Task: Filter job titles by Sales Manager.
Action: Mouse moved to (283, 95)
Screenshot: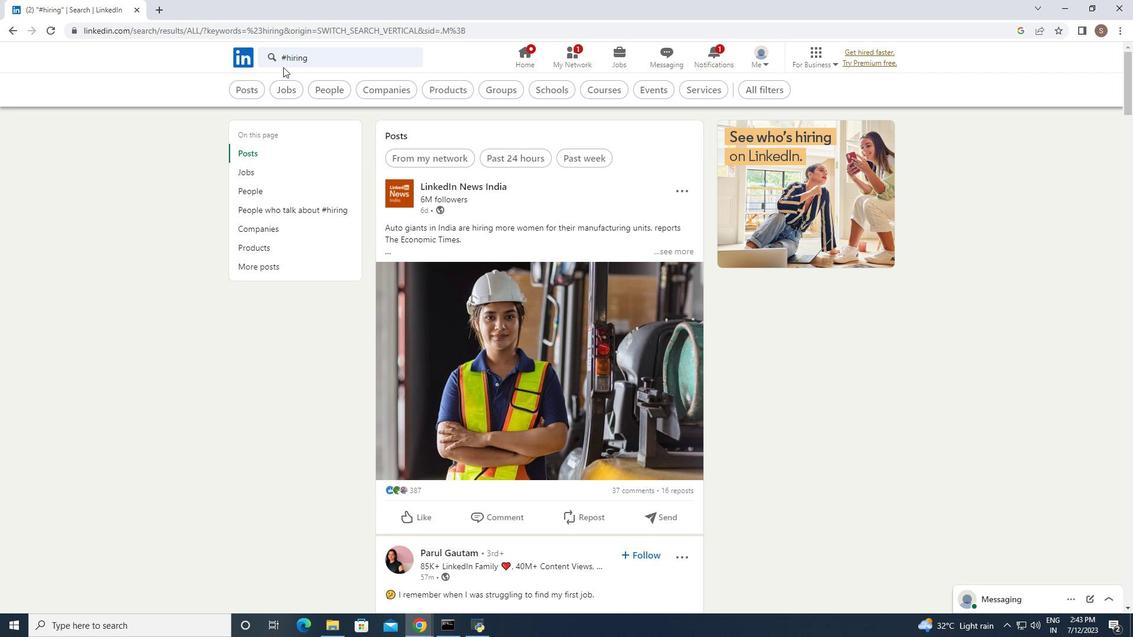 
Action: Mouse pressed left at (283, 95)
Screenshot: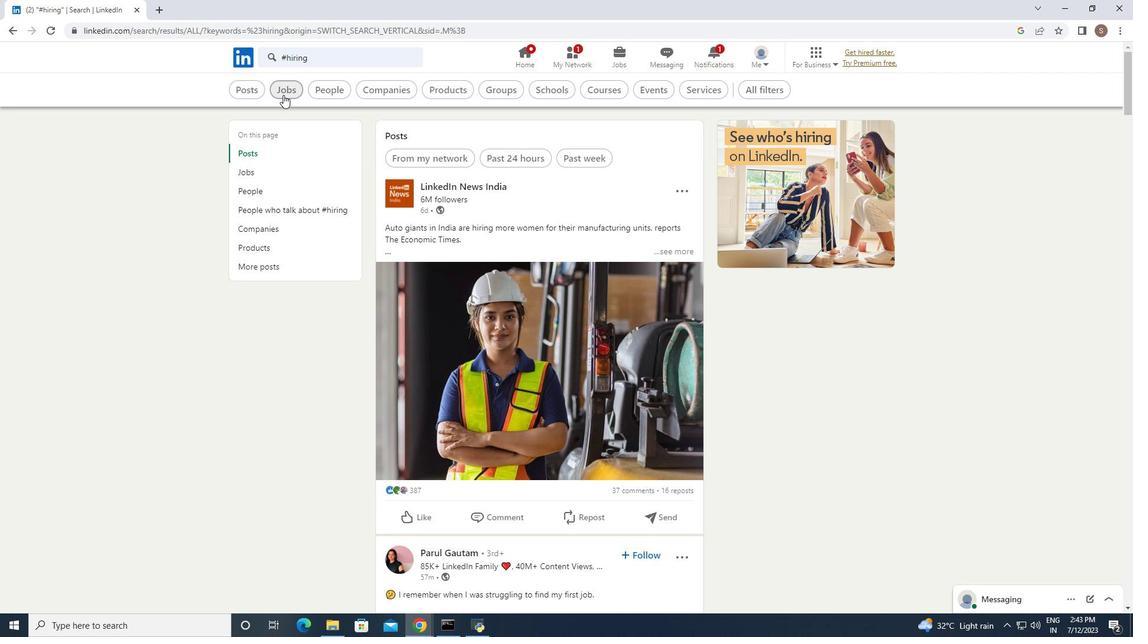 
Action: Mouse moved to (786, 96)
Screenshot: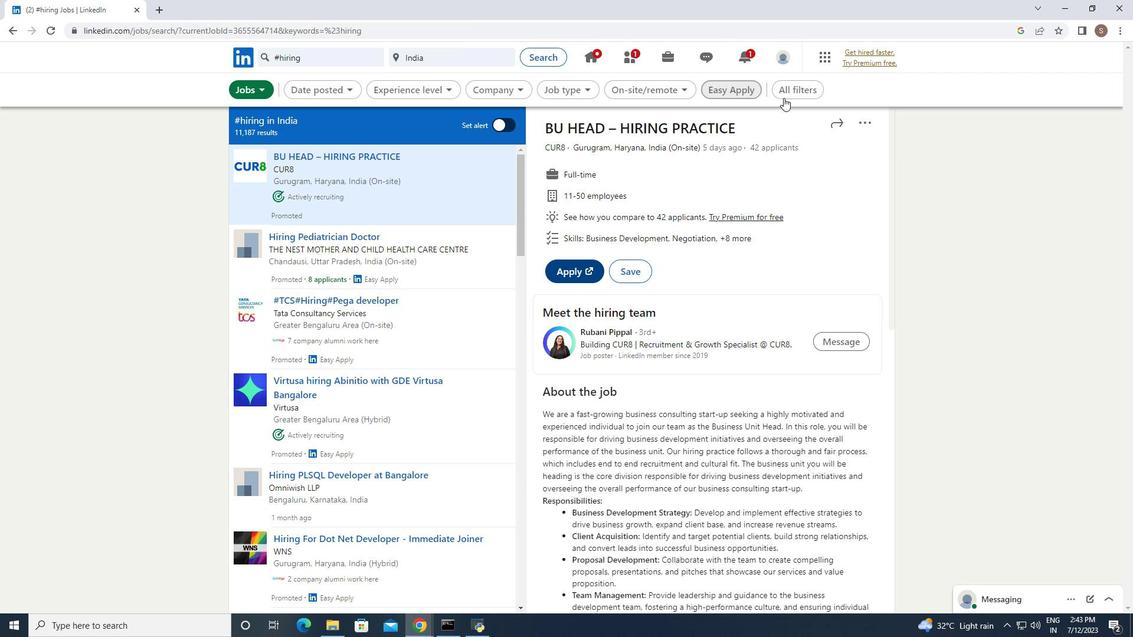 
Action: Mouse pressed left at (786, 96)
Screenshot: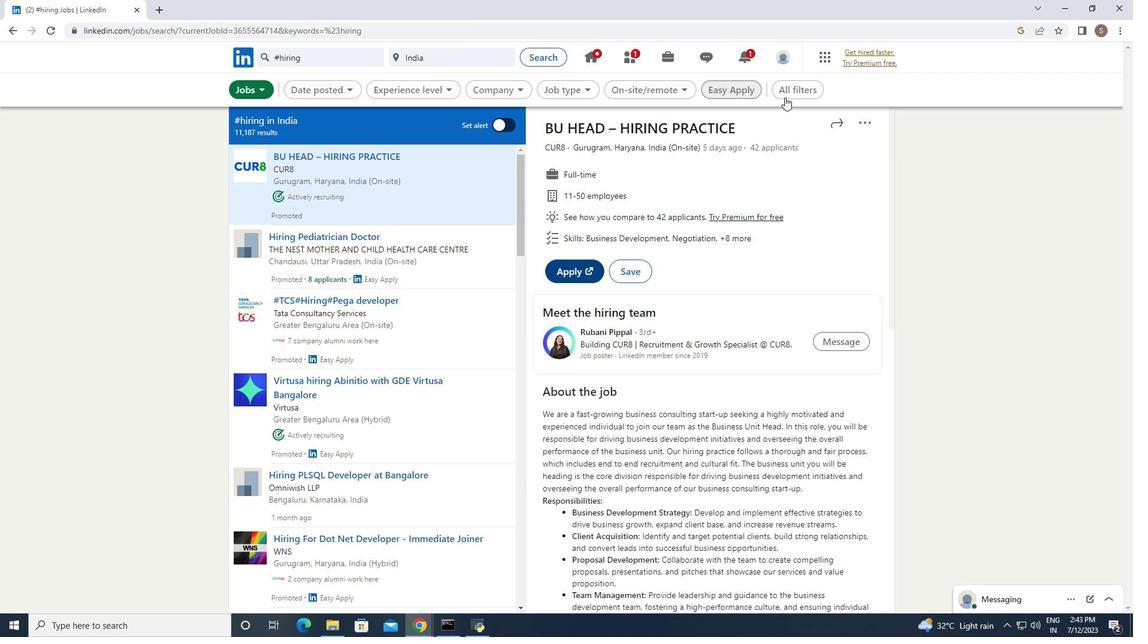 
Action: Mouse moved to (934, 409)
Screenshot: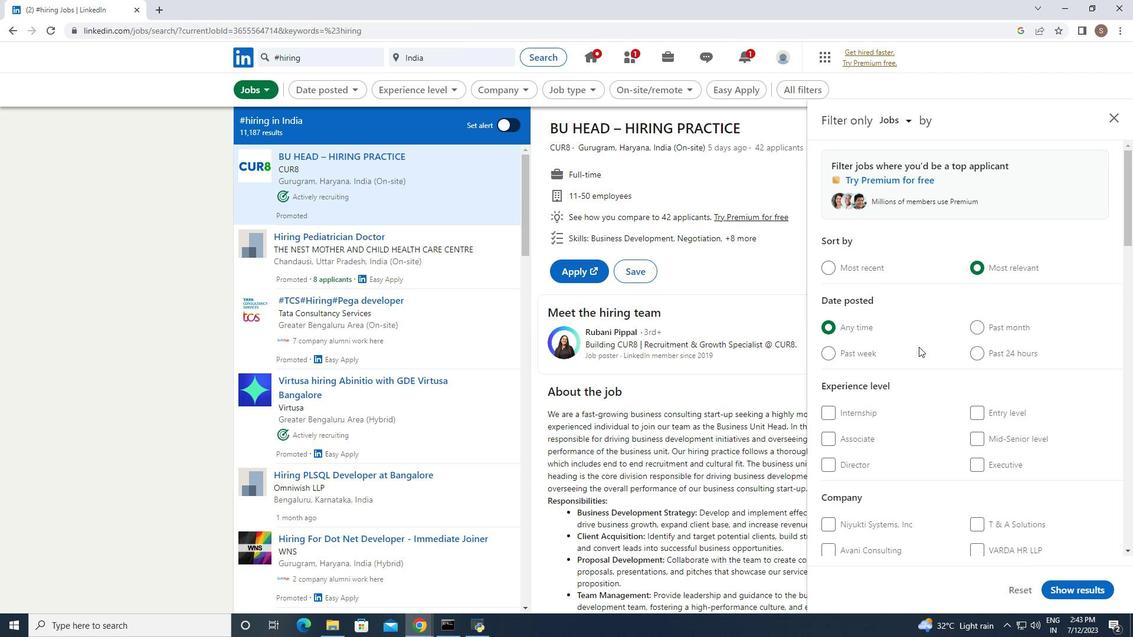 
Action: Mouse scrolled (934, 408) with delta (0, 0)
Screenshot: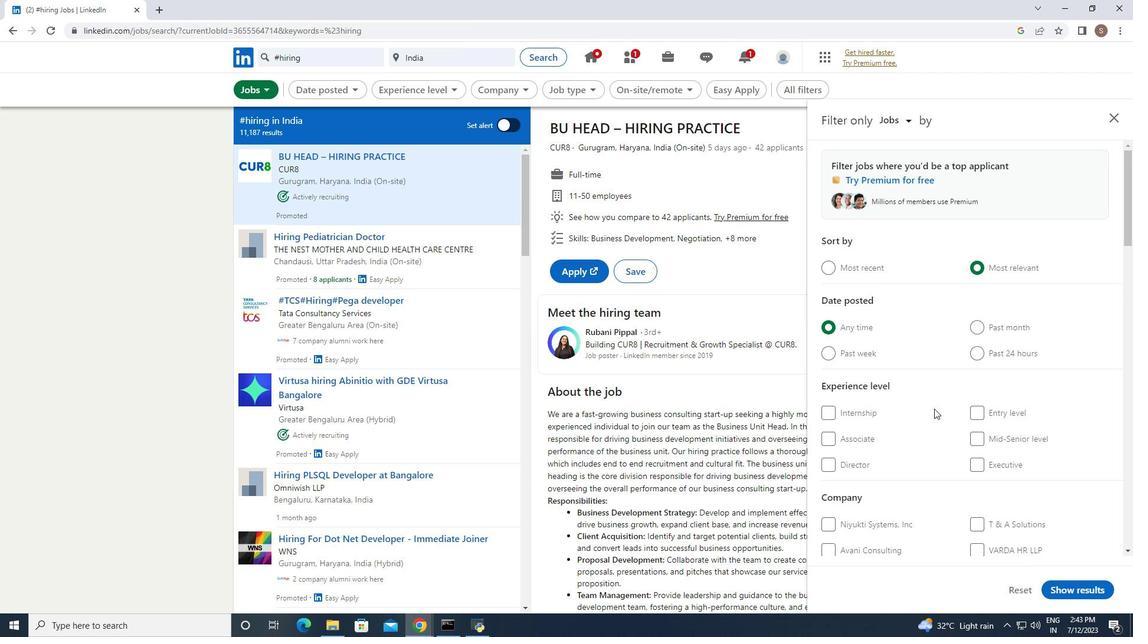 
Action: Mouse scrolled (934, 408) with delta (0, 0)
Screenshot: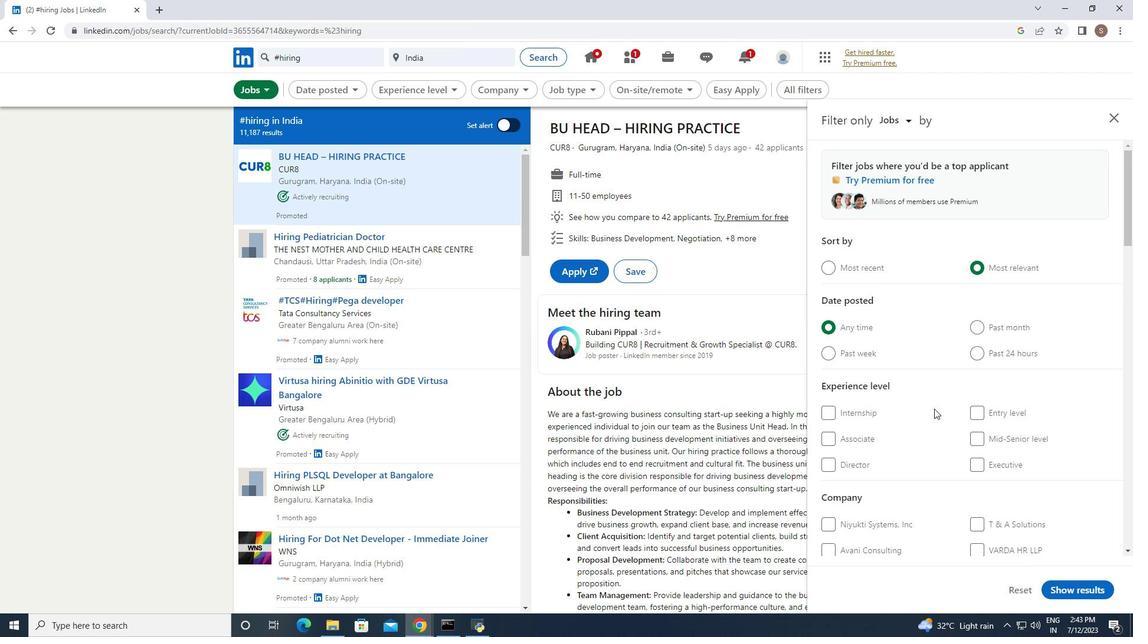 
Action: Mouse scrolled (934, 408) with delta (0, 0)
Screenshot: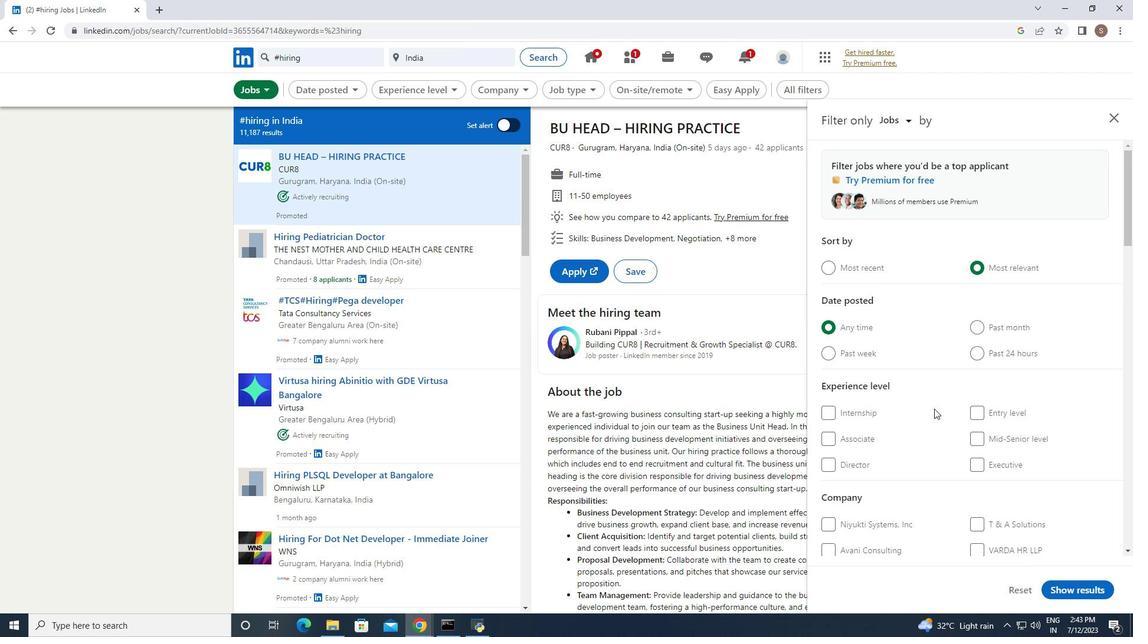 
Action: Mouse scrolled (934, 408) with delta (0, 0)
Screenshot: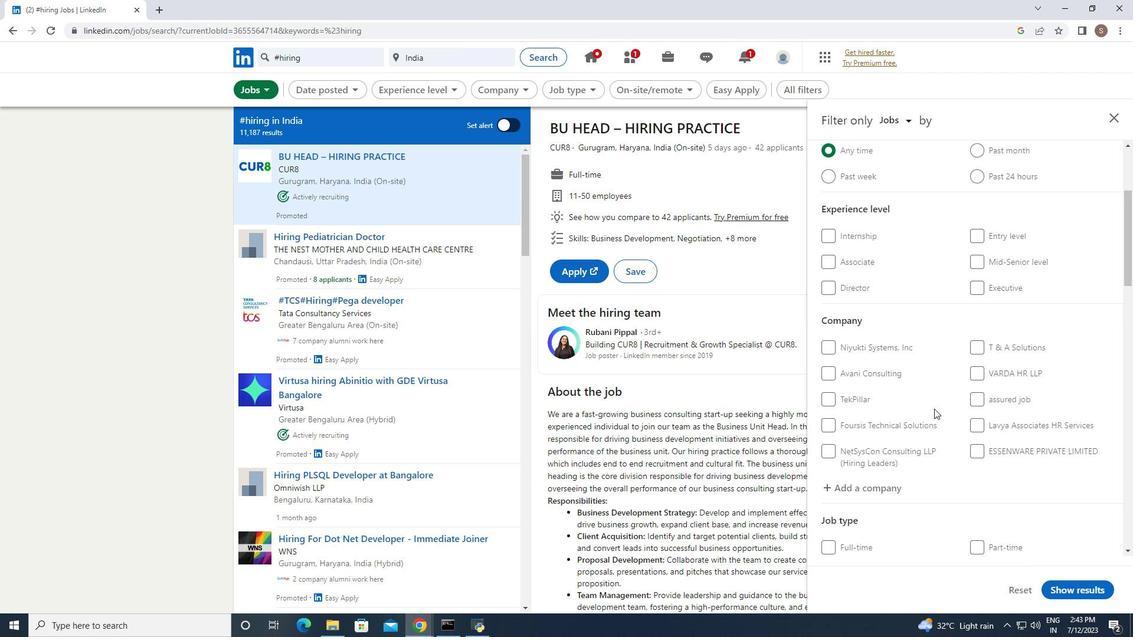
Action: Mouse scrolled (934, 408) with delta (0, 0)
Screenshot: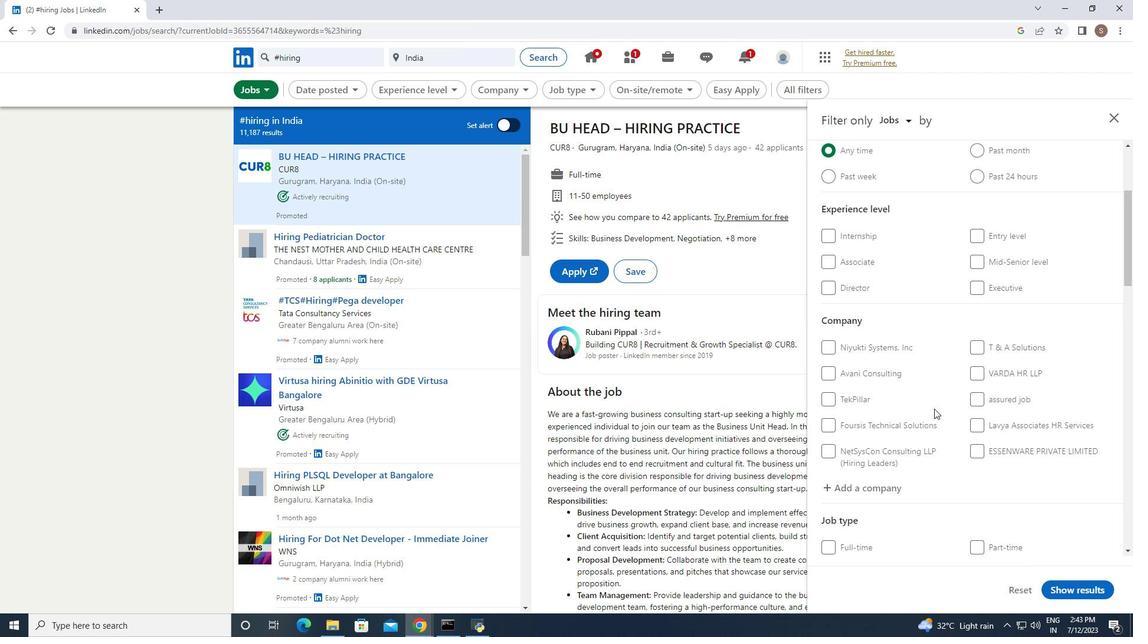 
Action: Mouse scrolled (934, 408) with delta (0, 0)
Screenshot: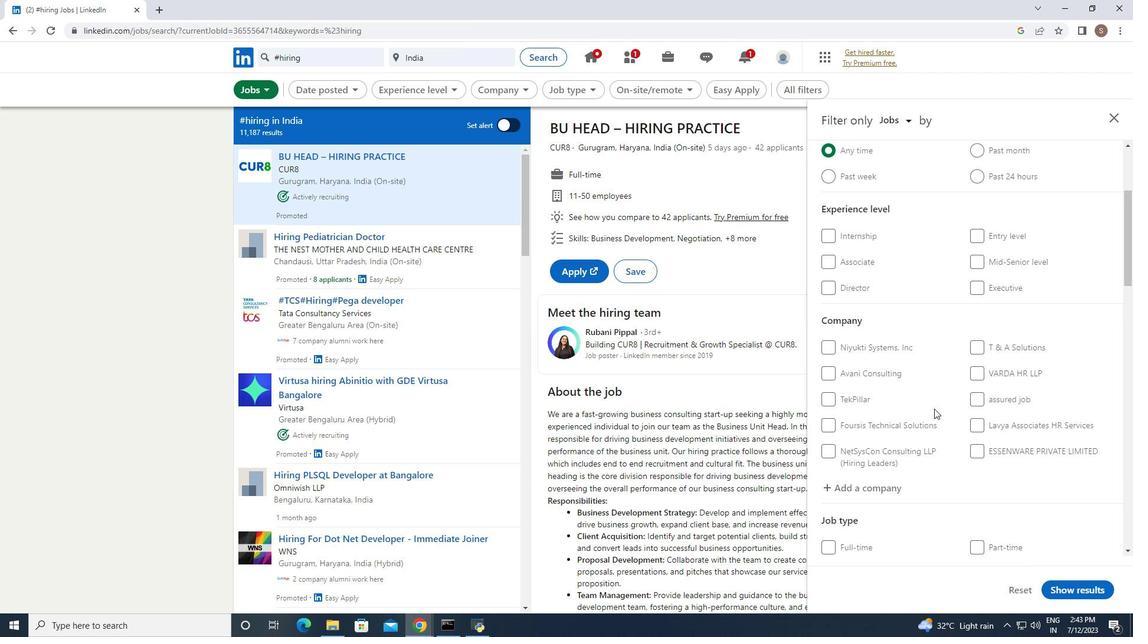 
Action: Mouse scrolled (934, 408) with delta (0, 0)
Screenshot: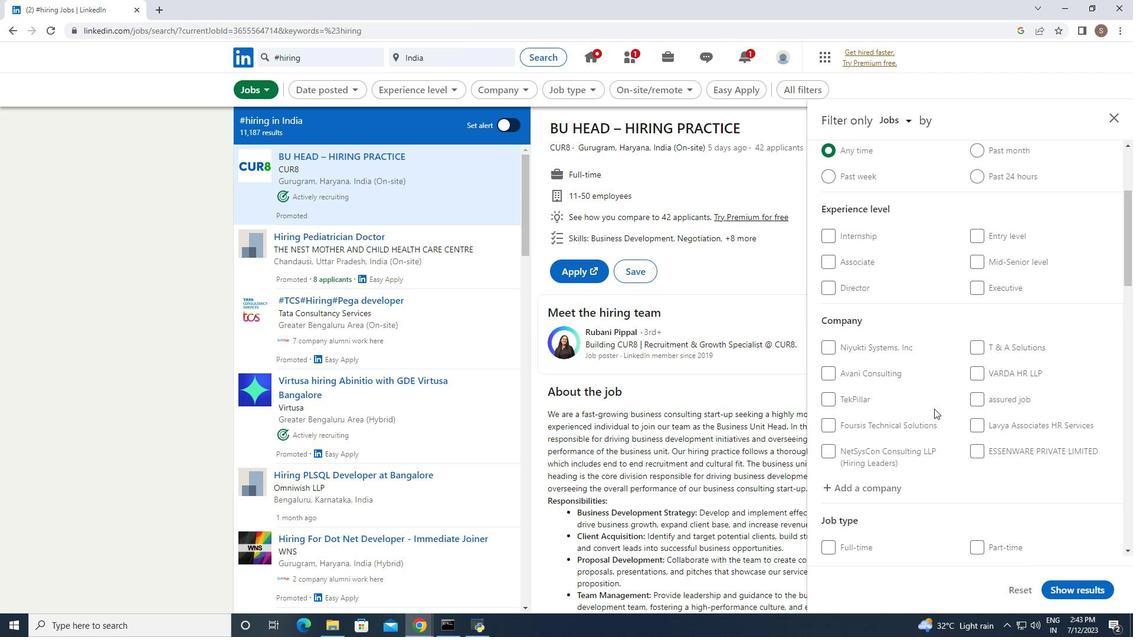 
Action: Mouse scrolled (934, 408) with delta (0, 0)
Screenshot: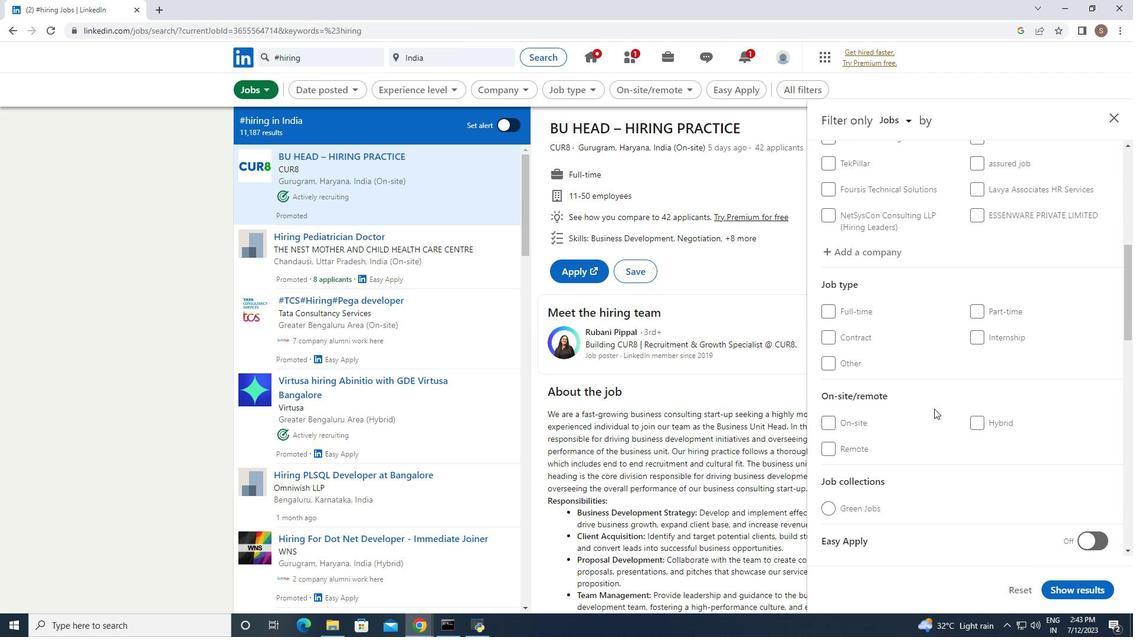 
Action: Mouse scrolled (934, 408) with delta (0, 0)
Screenshot: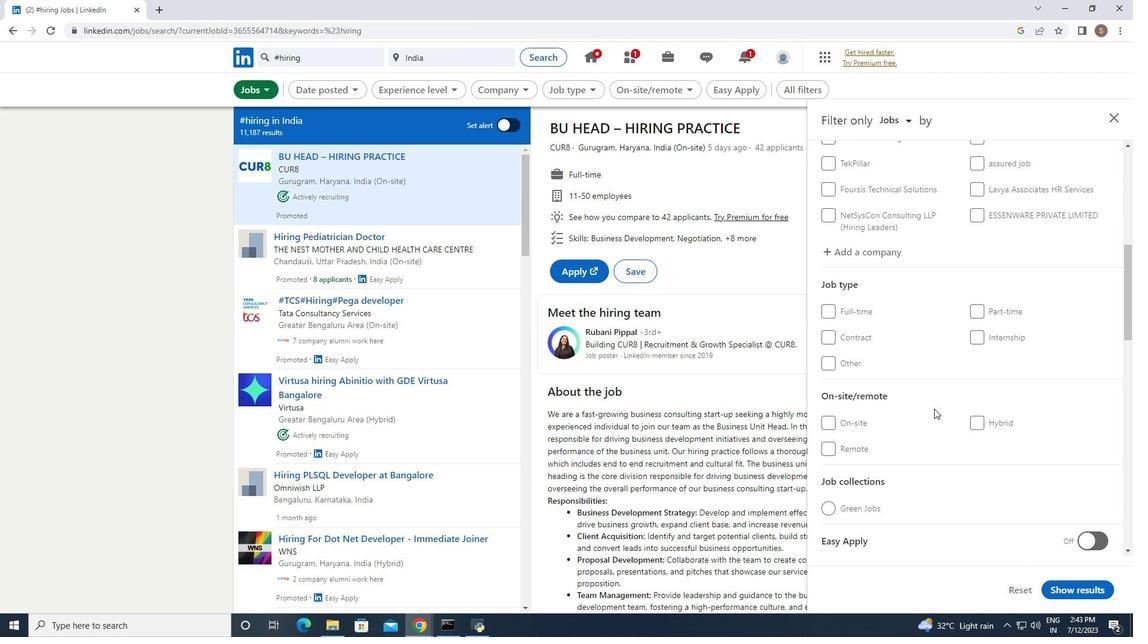 
Action: Mouse scrolled (934, 408) with delta (0, 0)
Screenshot: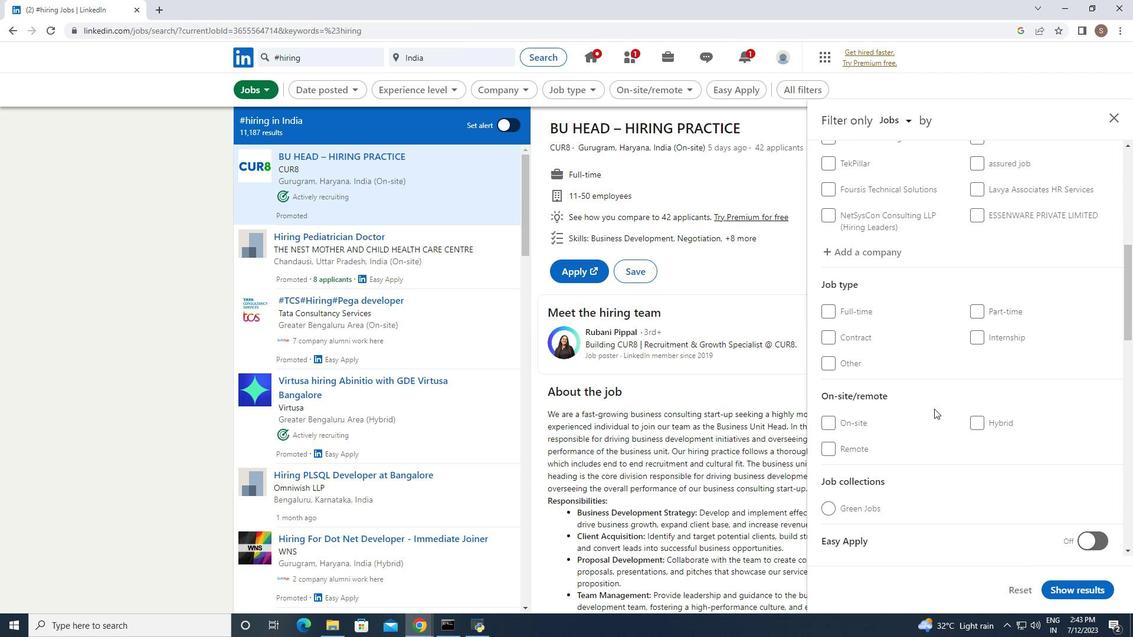 
Action: Mouse scrolled (934, 408) with delta (0, 0)
Screenshot: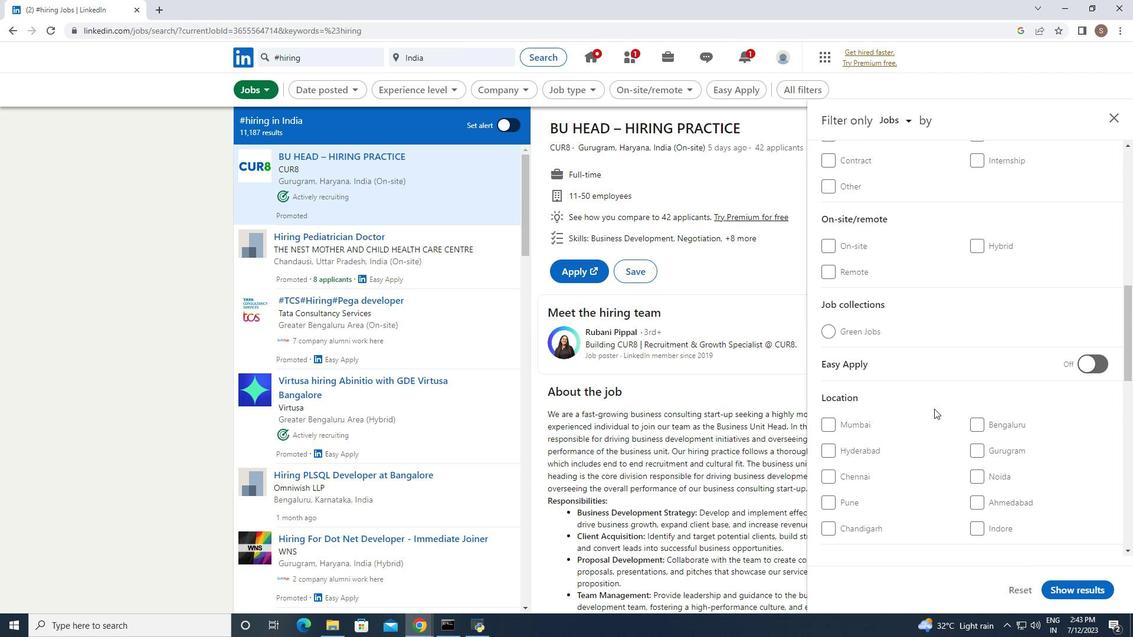 
Action: Mouse scrolled (934, 408) with delta (0, 0)
Screenshot: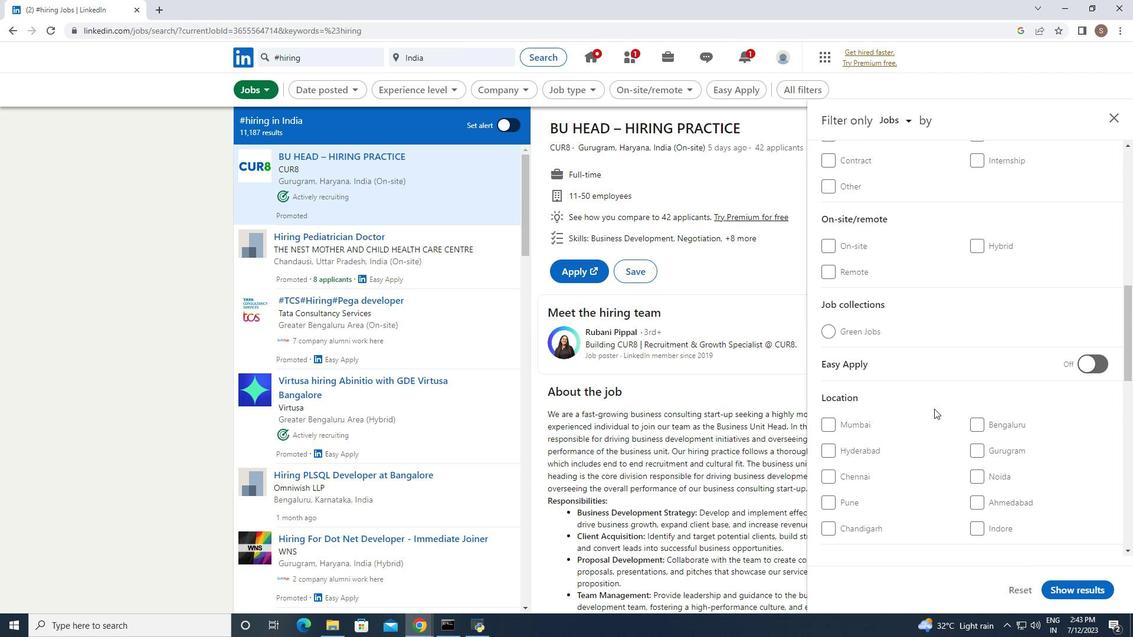 
Action: Mouse scrolled (934, 408) with delta (0, 0)
Screenshot: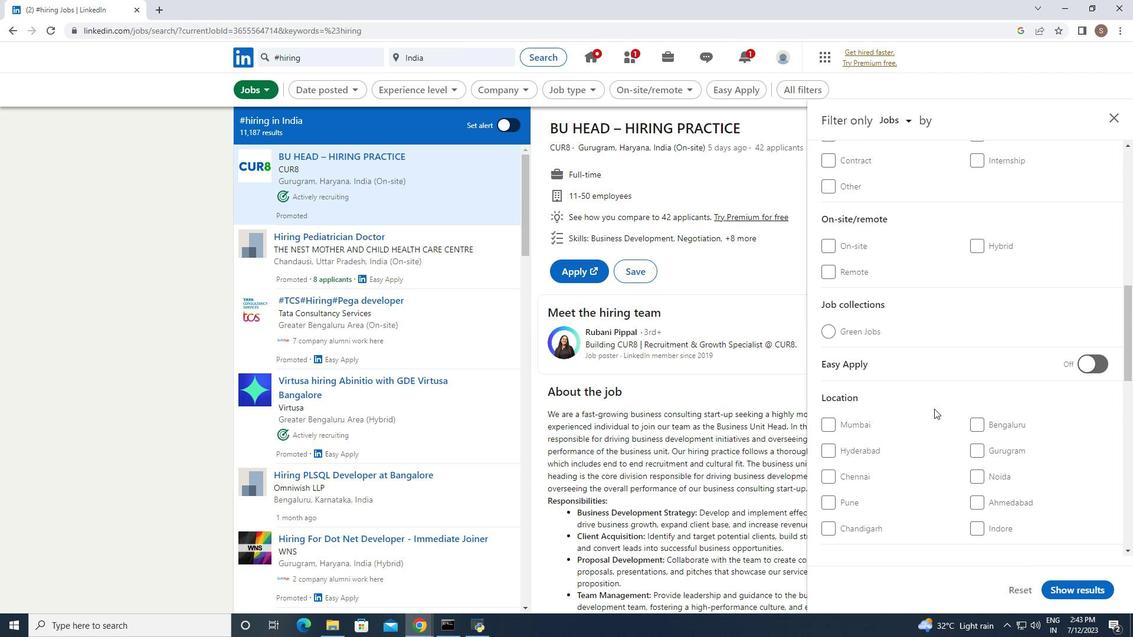 
Action: Mouse scrolled (934, 408) with delta (0, 0)
Screenshot: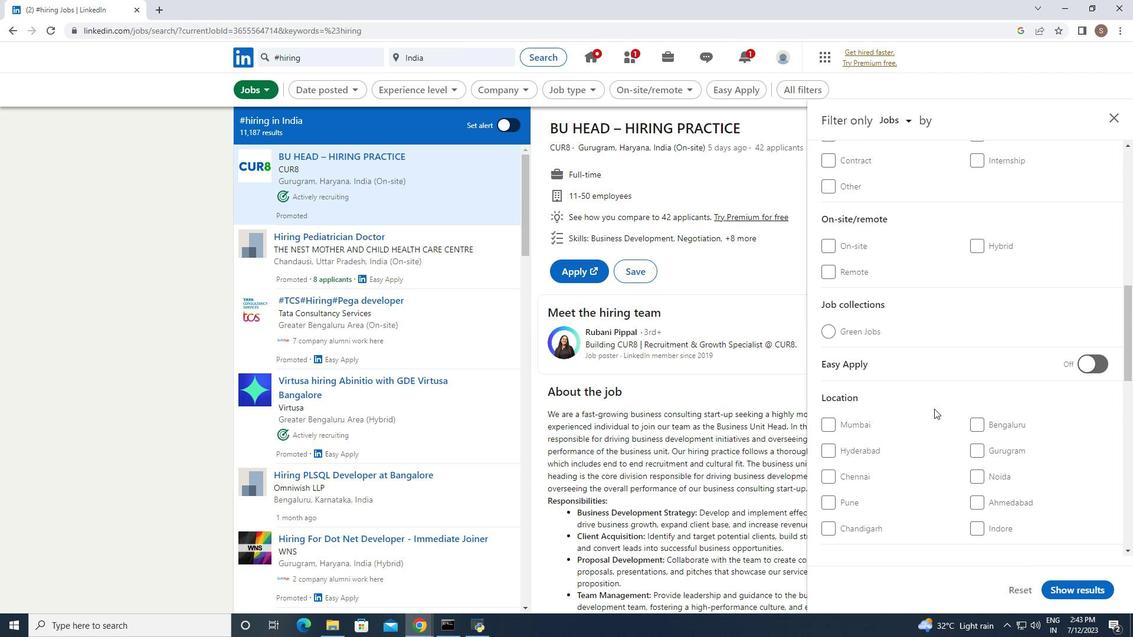 
Action: Mouse scrolled (934, 408) with delta (0, 0)
Screenshot: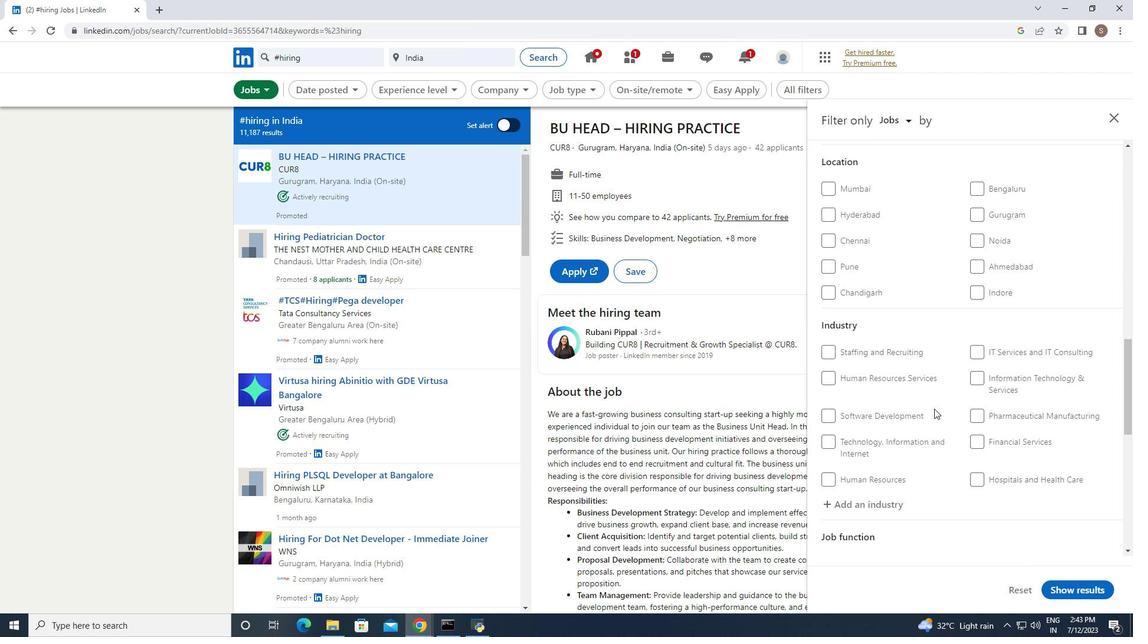 
Action: Mouse scrolled (934, 408) with delta (0, 0)
Screenshot: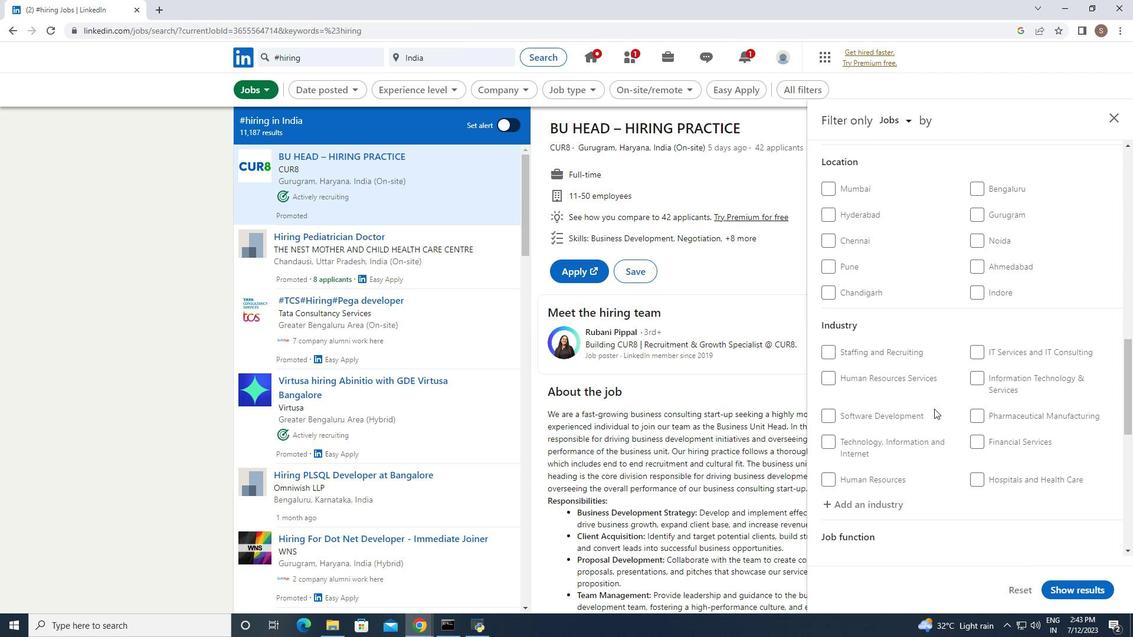 
Action: Mouse scrolled (934, 408) with delta (0, 0)
Screenshot: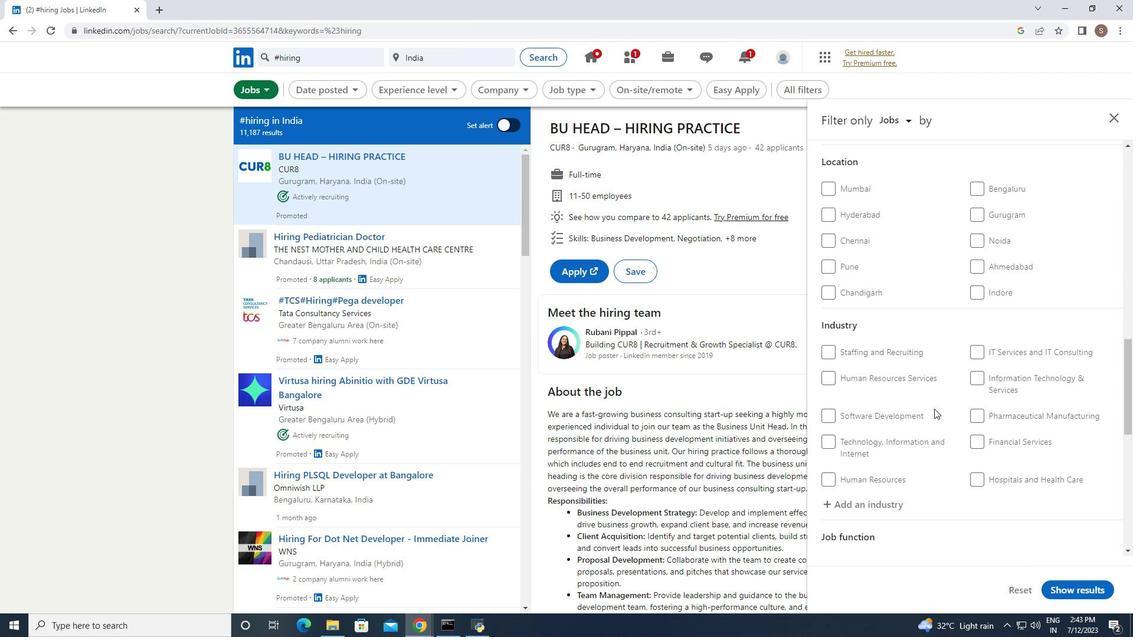 
Action: Mouse scrolled (934, 408) with delta (0, 0)
Screenshot: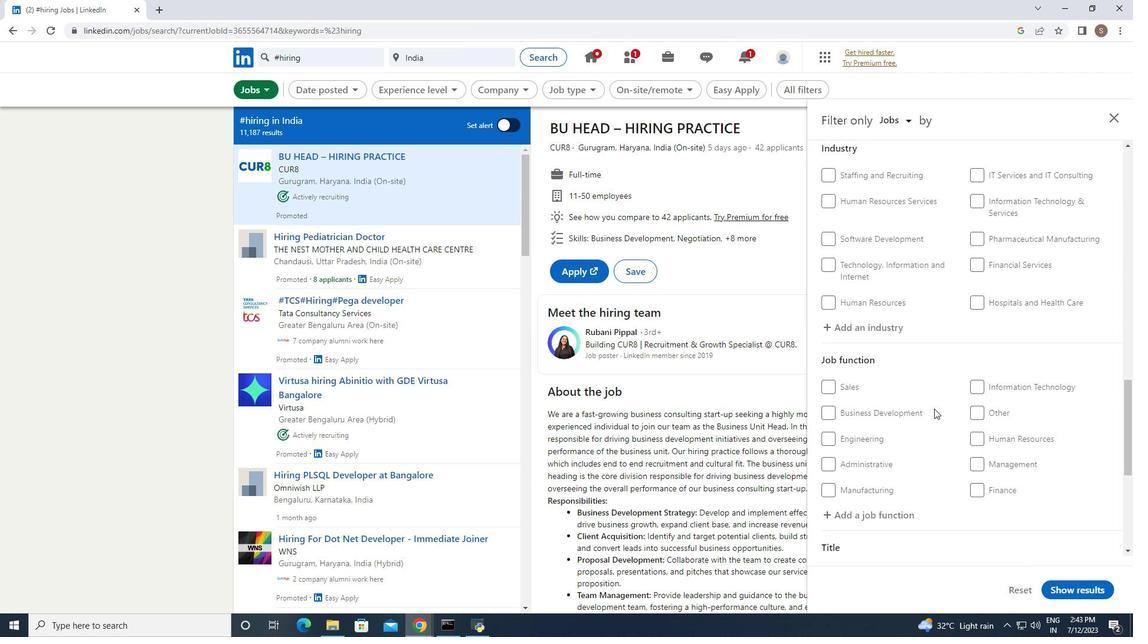 
Action: Mouse scrolled (934, 408) with delta (0, 0)
Screenshot: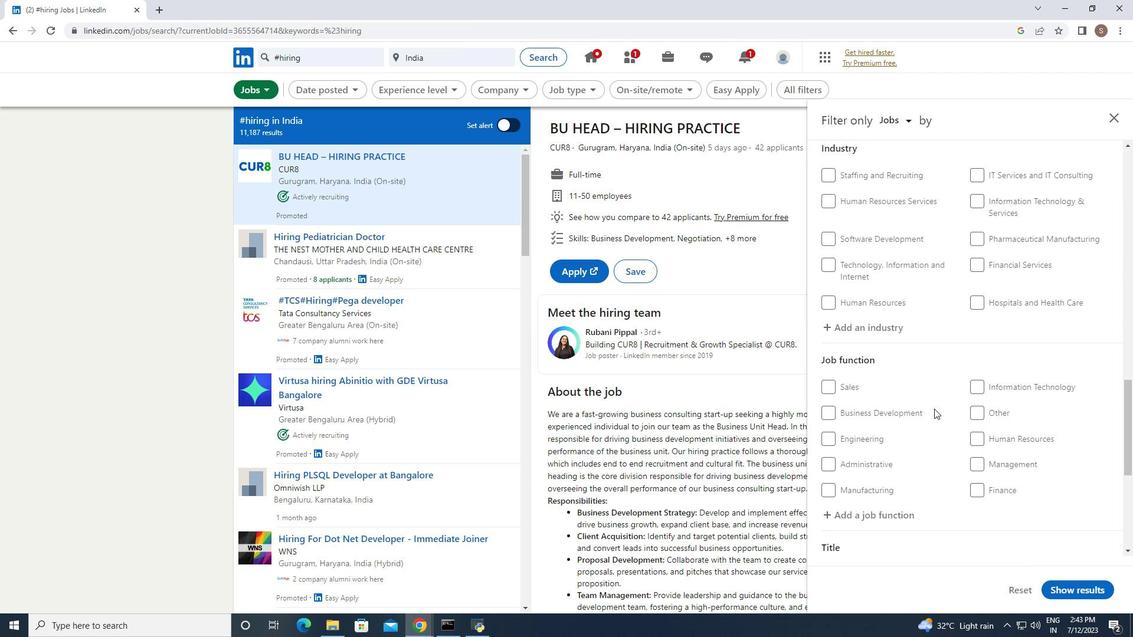 
Action: Mouse scrolled (934, 408) with delta (0, 0)
Screenshot: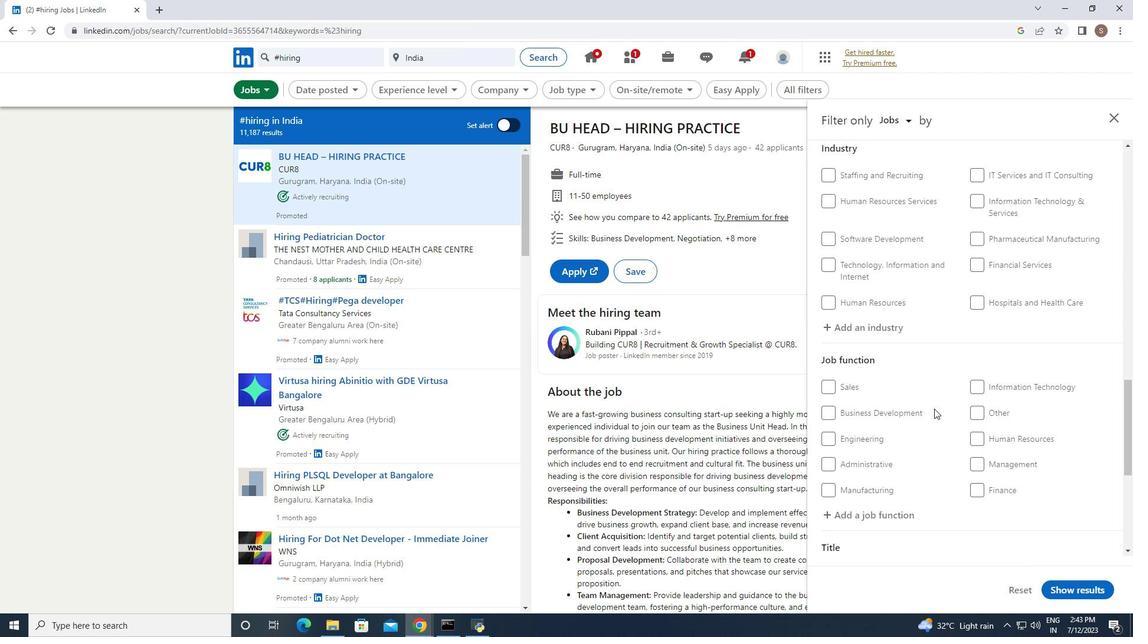 
Action: Mouse moved to (972, 501)
Screenshot: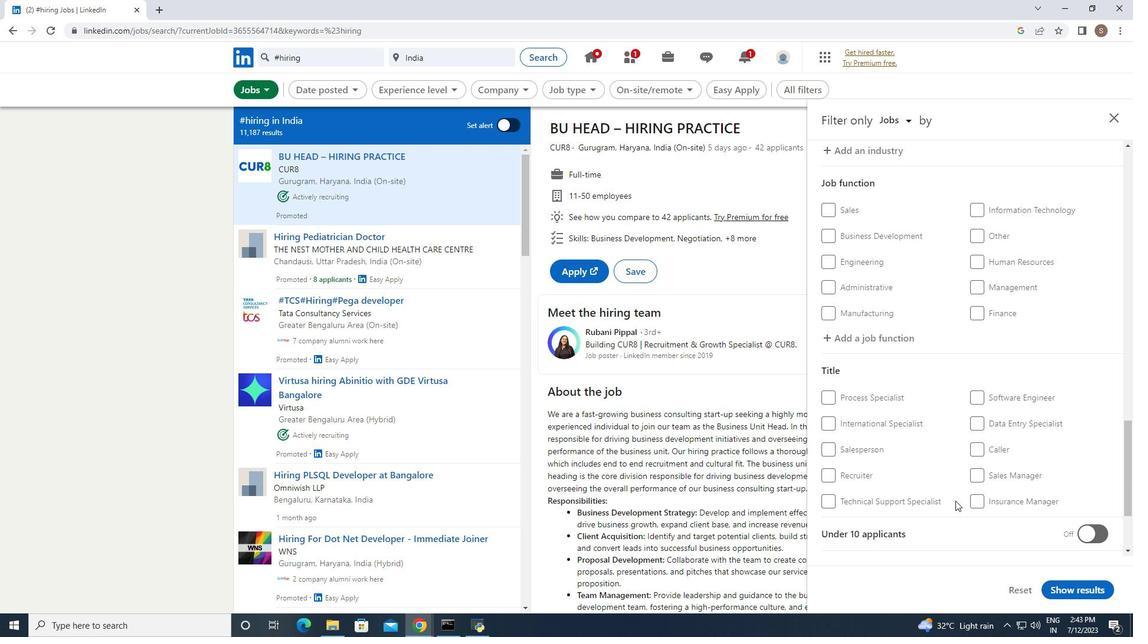 
Action: Mouse pressed left at (972, 501)
Screenshot: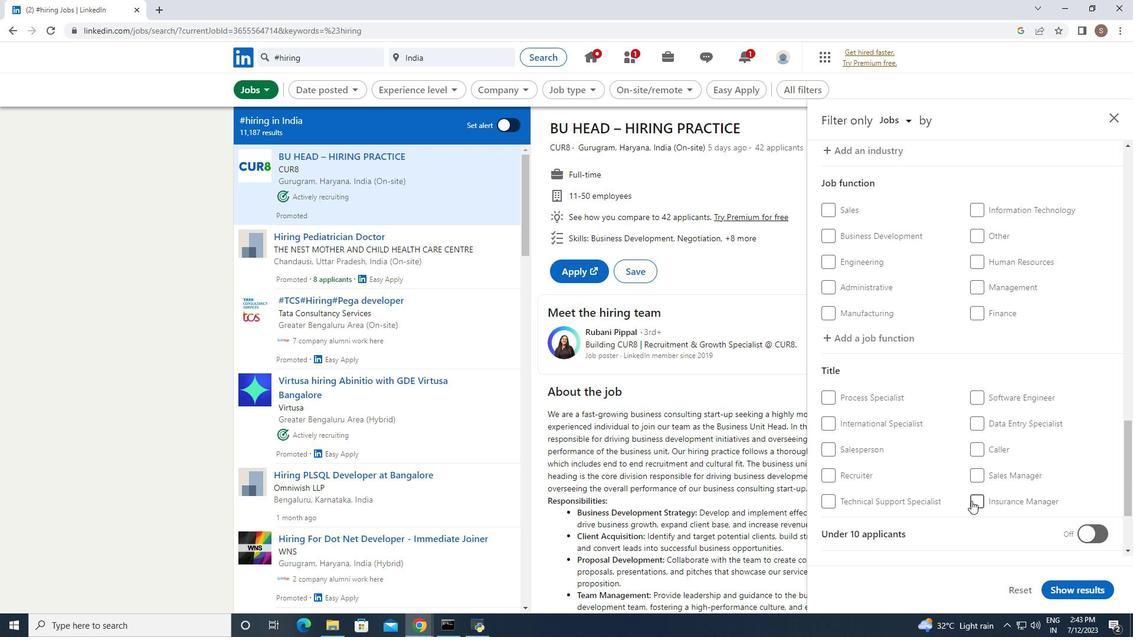 
Action: Mouse moved to (1068, 585)
Screenshot: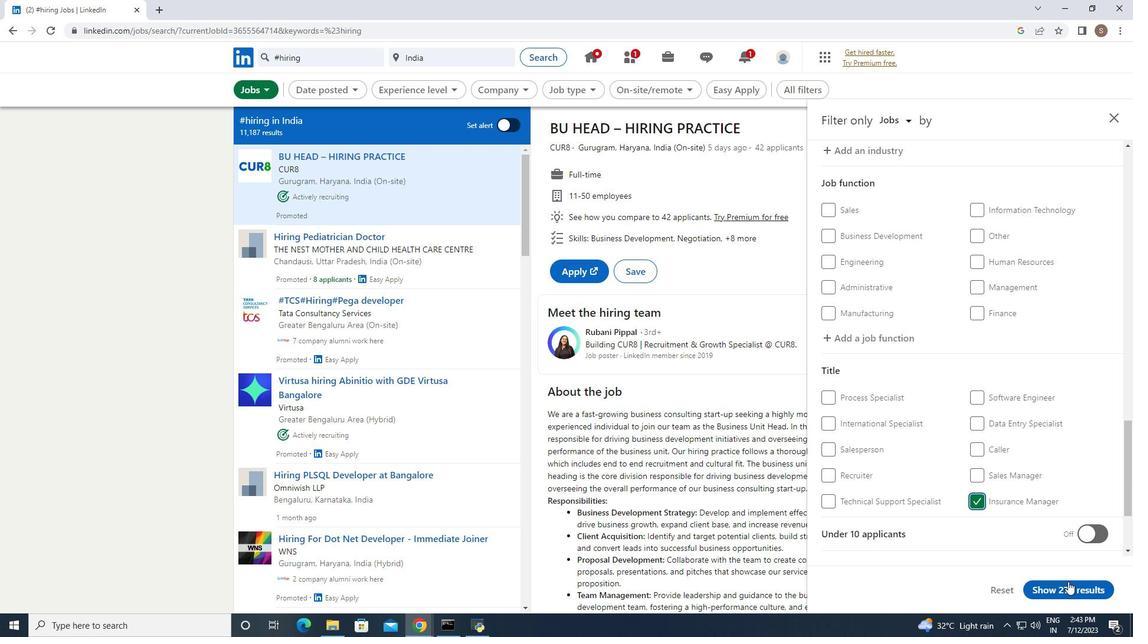
Action: Mouse pressed left at (1068, 585)
Screenshot: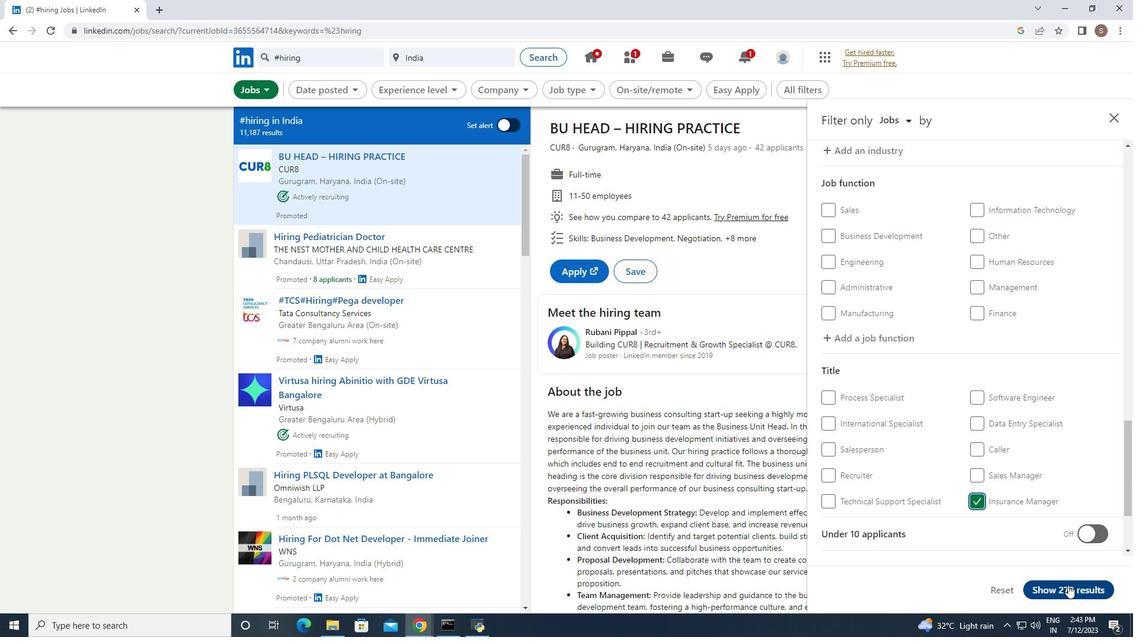 
